 Task: Create List Cryptocurrency in Board Sales Prospecting Tools to Workspace Corporate Social Responsibility. Create List Blockchain in Board Sales Forecasting and Analysis to Workspace Corporate Social Responsibility. Create List Artificial Intelligence in Board Sales Forecasting and Revenue Projection to Workspace Corporate Social Responsibility
Action: Mouse moved to (85, 494)
Screenshot: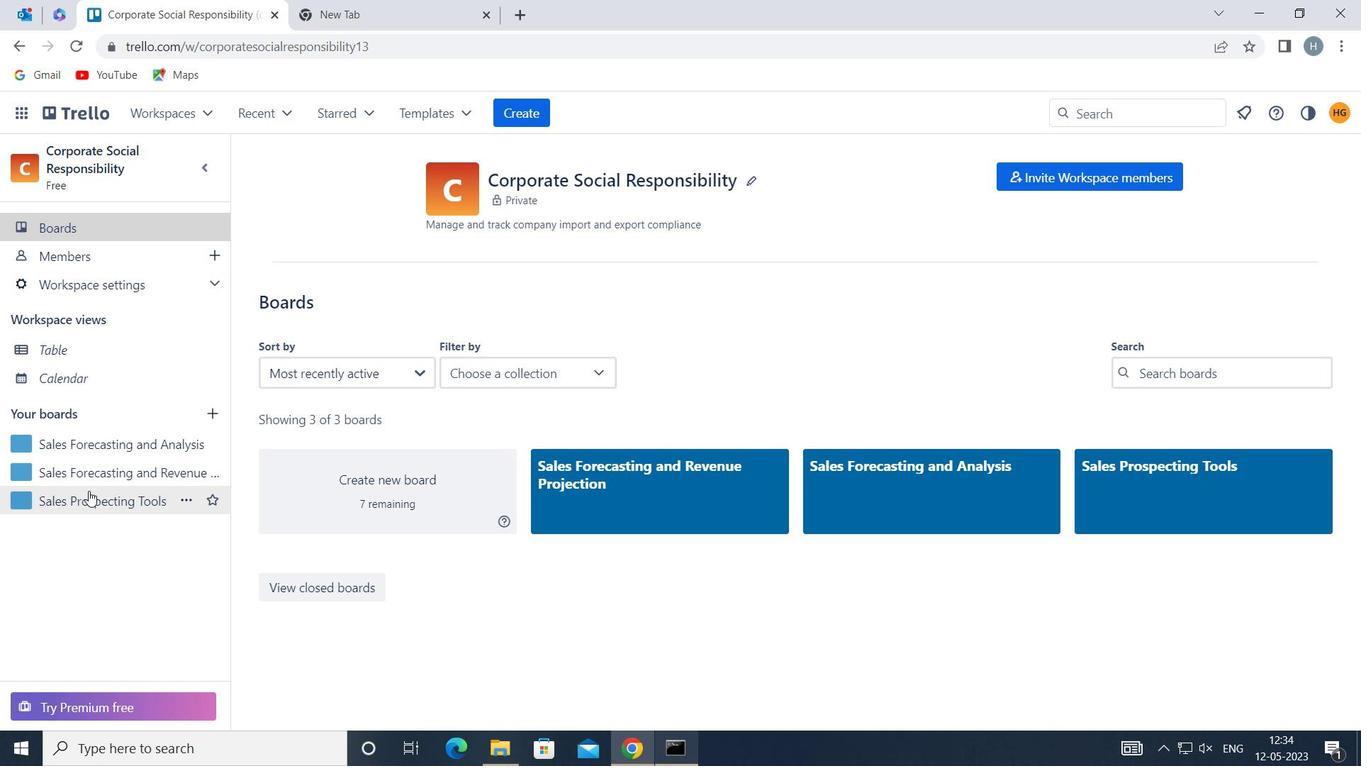 
Action: Mouse pressed left at (85, 494)
Screenshot: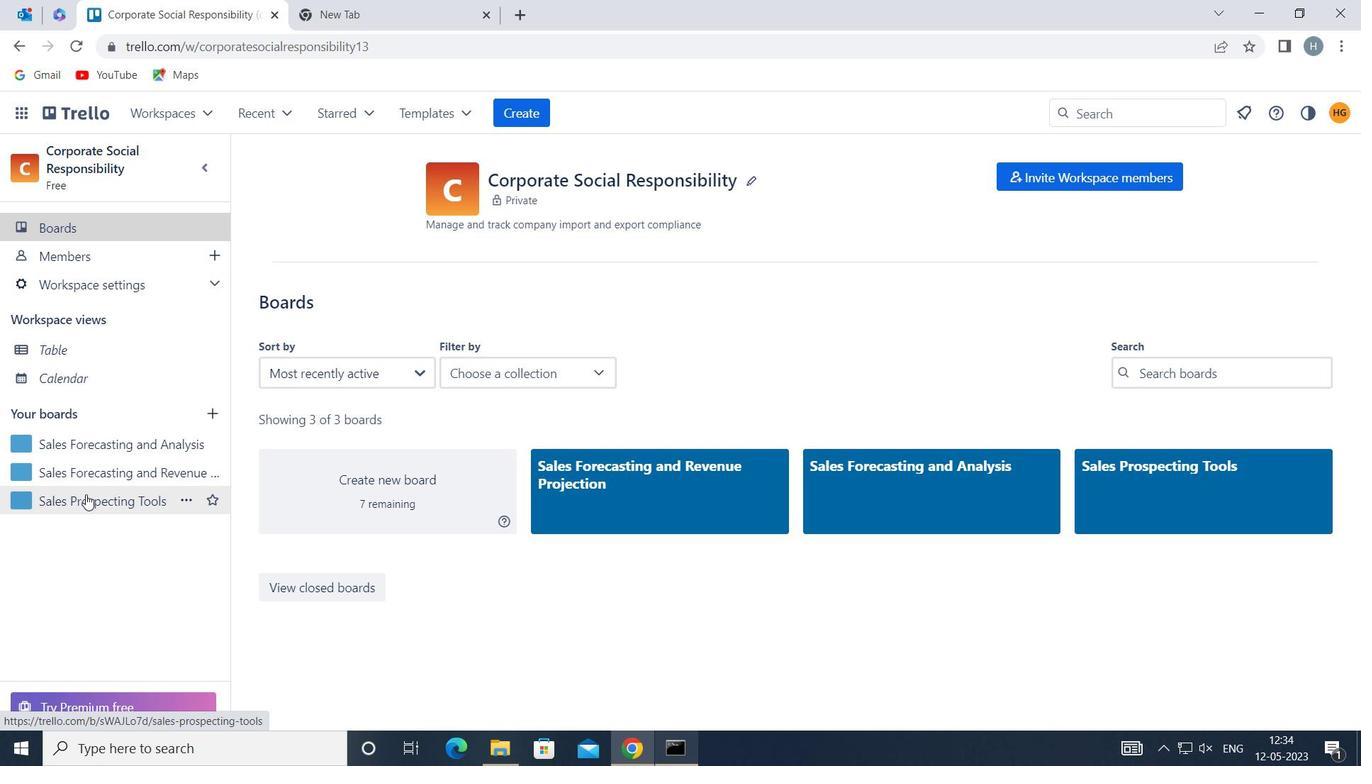 
Action: Mouse moved to (398, 215)
Screenshot: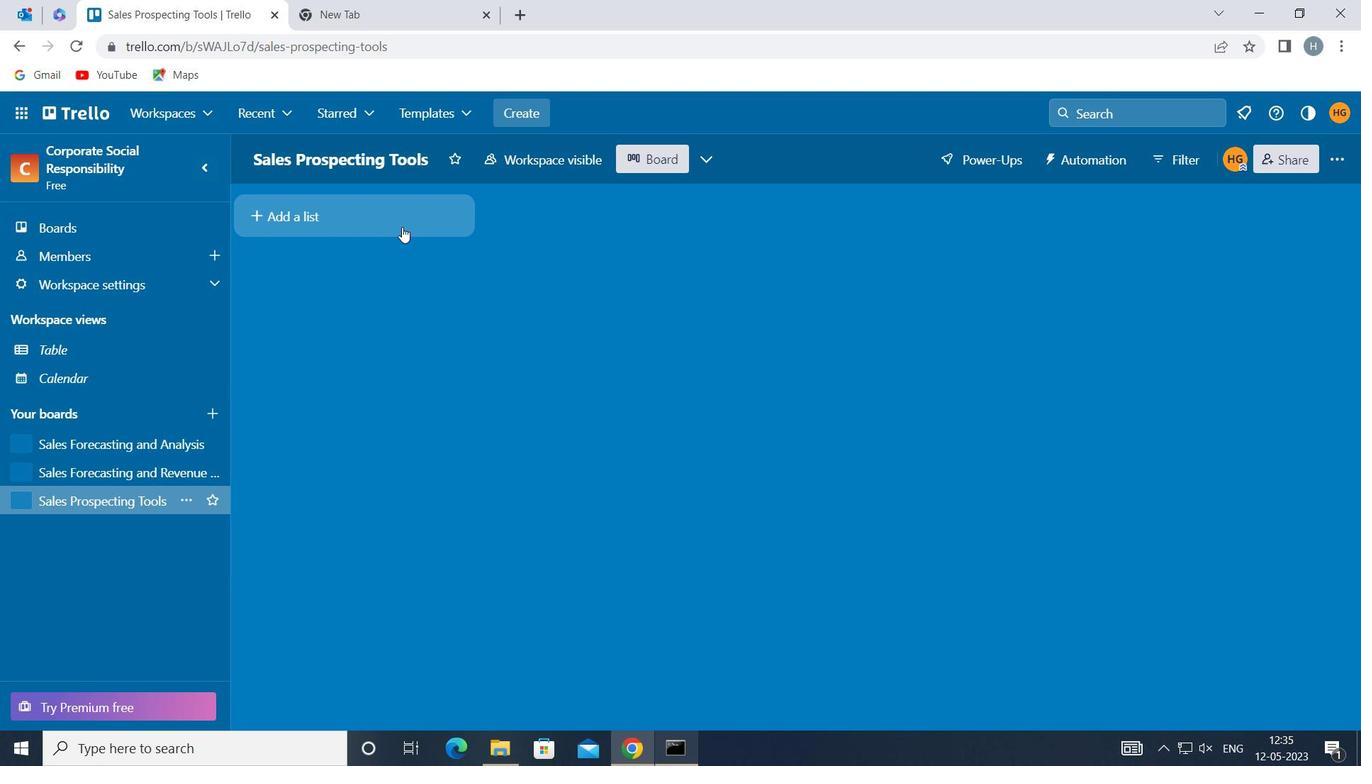 
Action: Mouse pressed left at (398, 215)
Screenshot: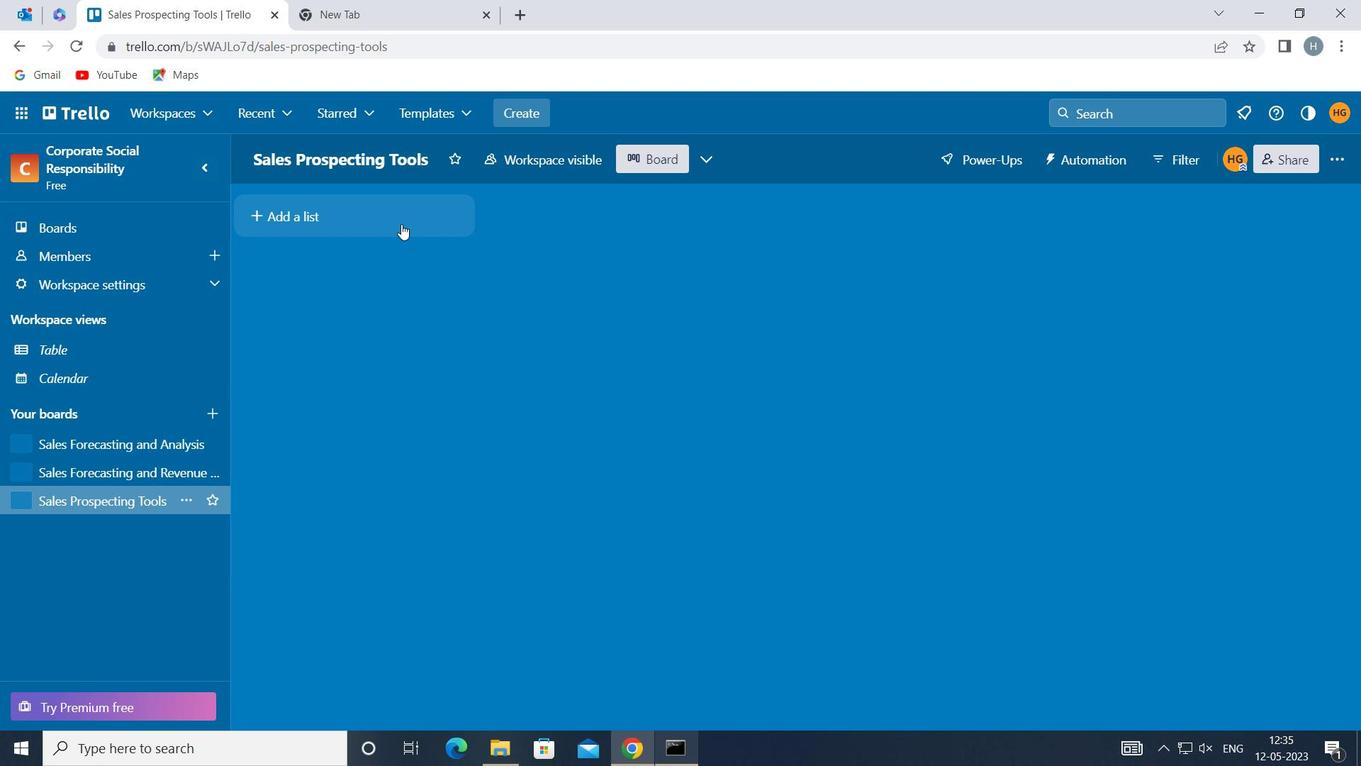 
Action: Key pressed <Key.shift>CRYPTOCURRENCY
Screenshot: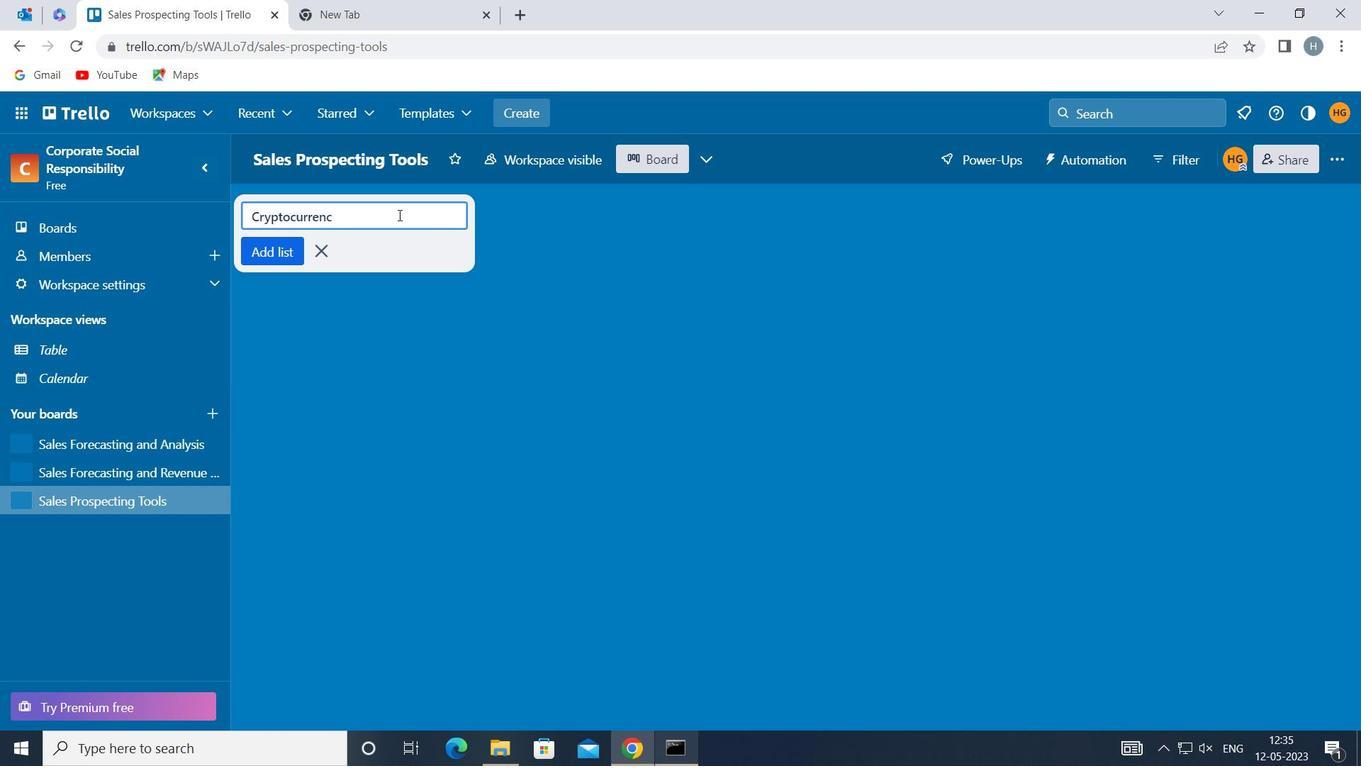 
Action: Mouse moved to (265, 251)
Screenshot: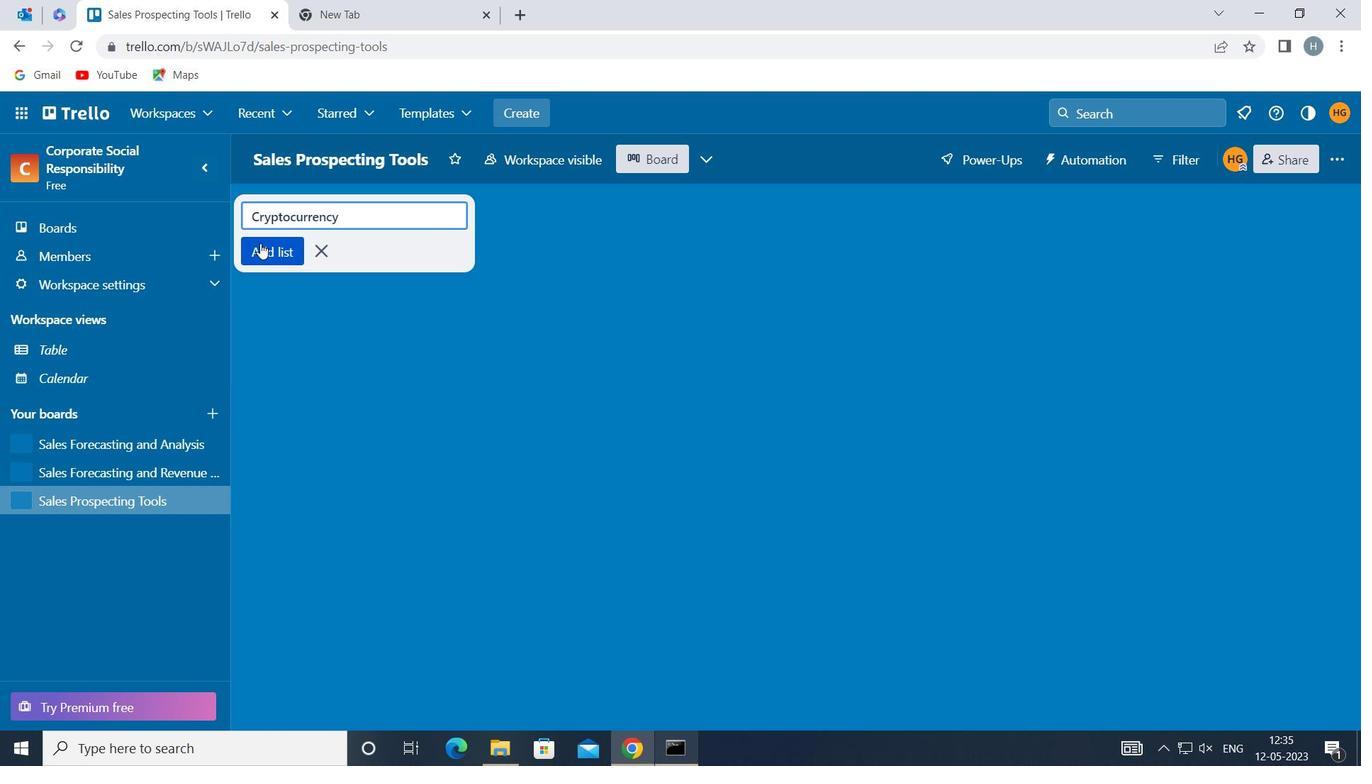 
Action: Mouse pressed left at (265, 251)
Screenshot: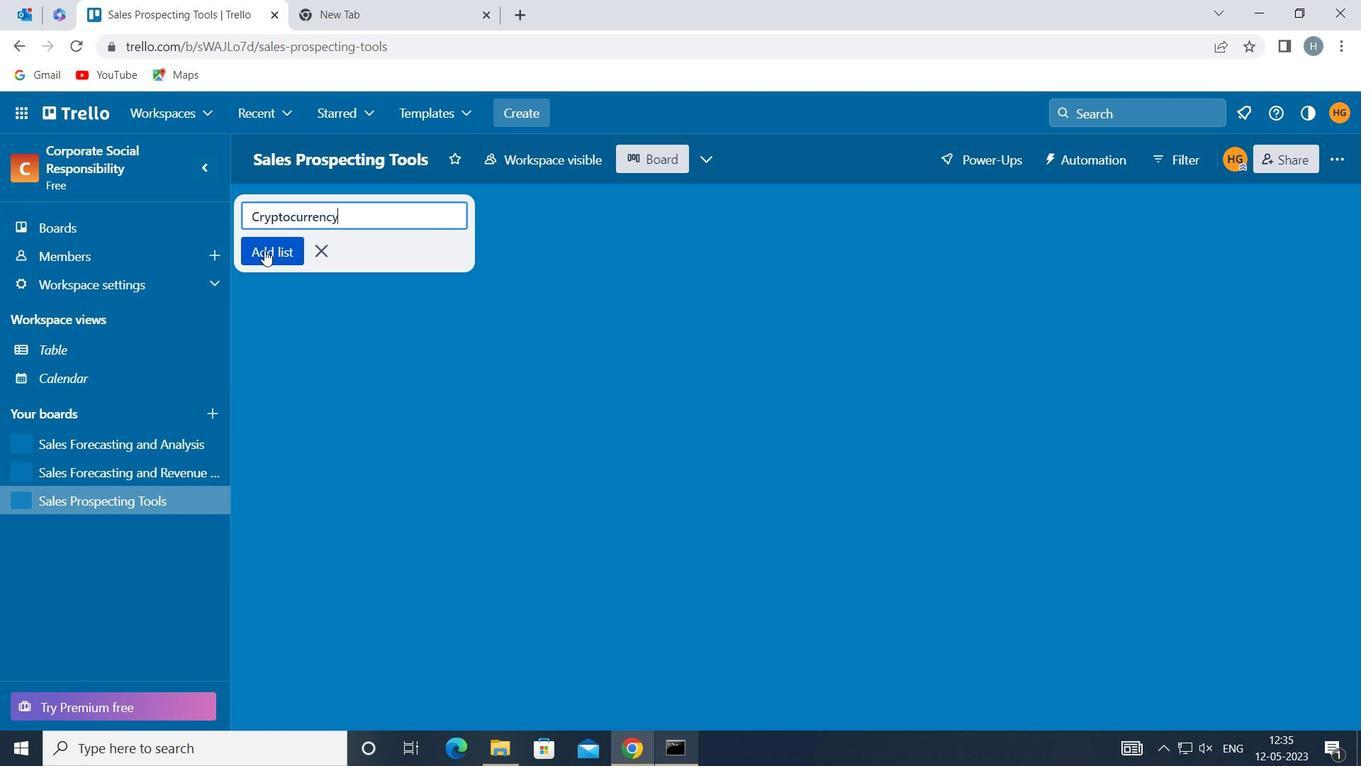 
Action: Mouse moved to (288, 338)
Screenshot: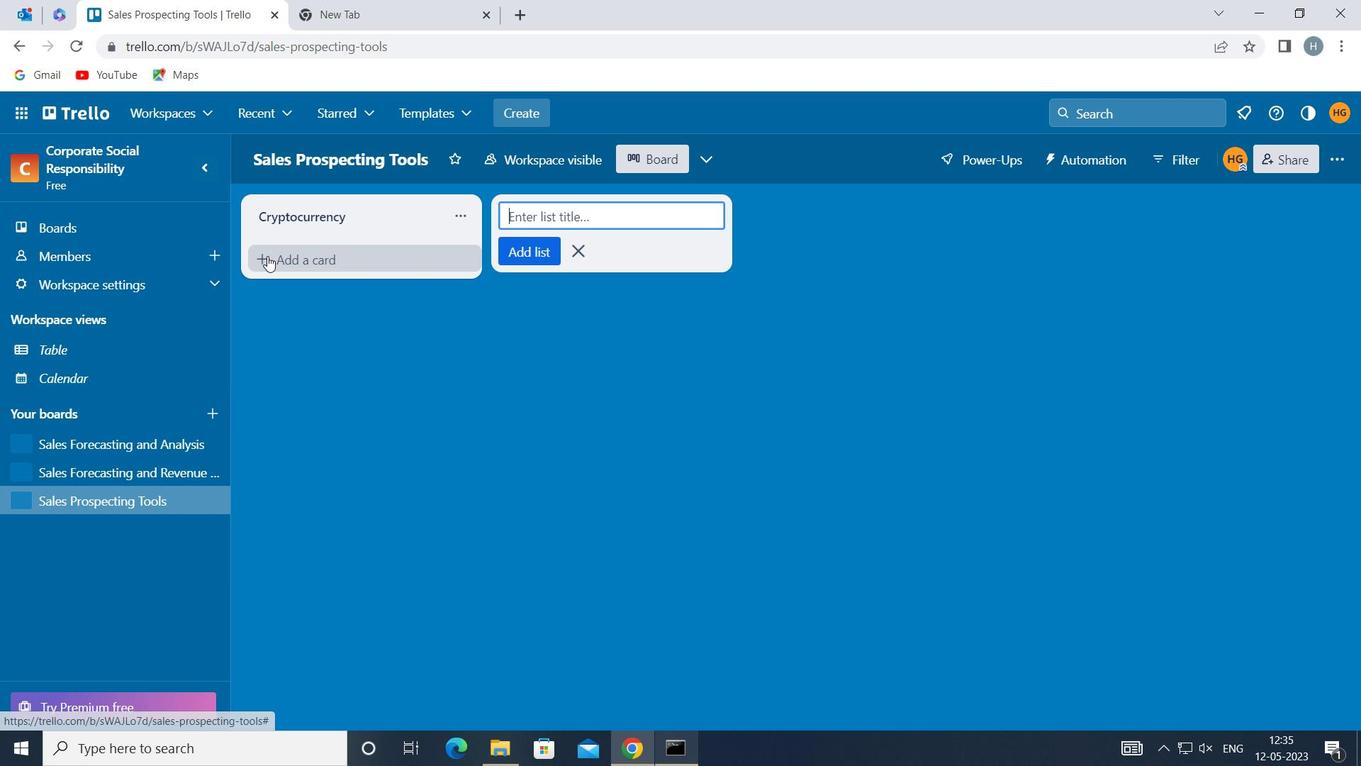 
Action: Mouse pressed left at (288, 338)
Screenshot: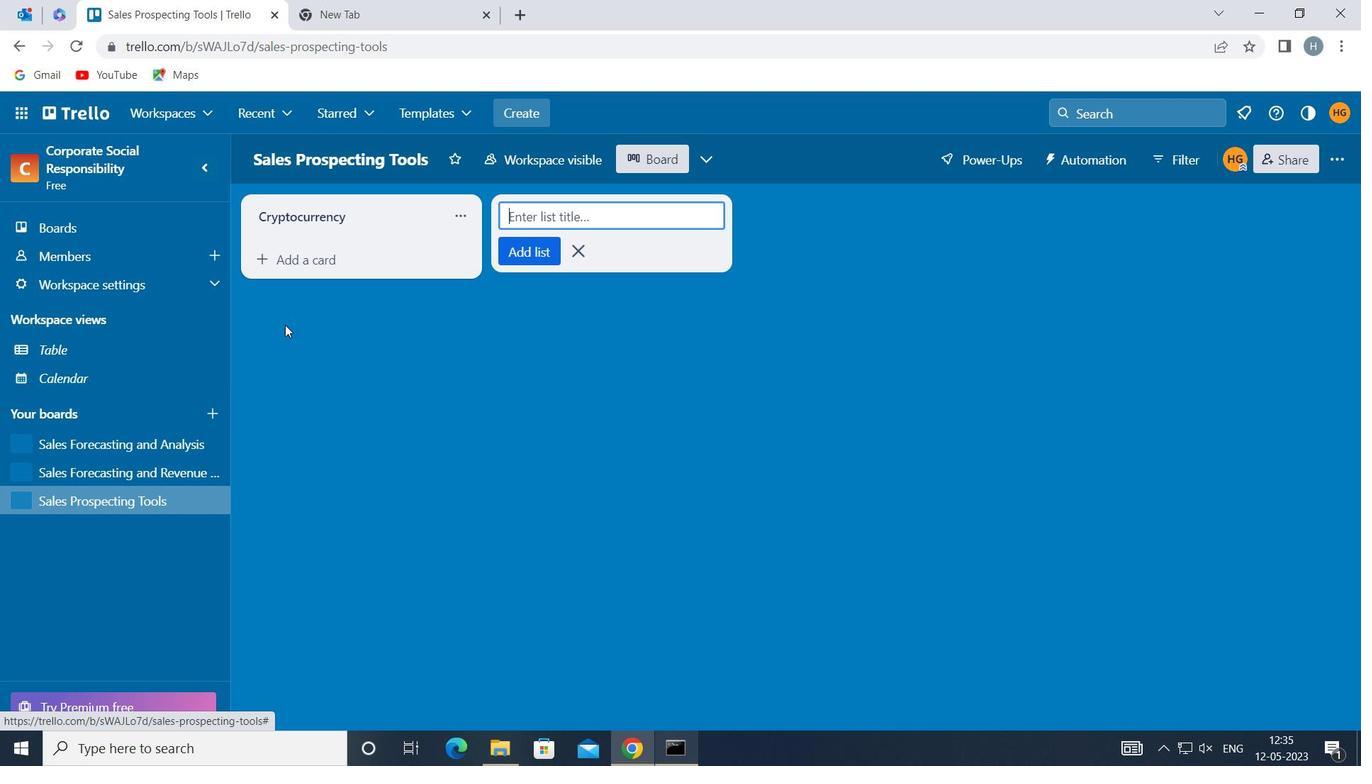 
Action: Mouse moved to (129, 441)
Screenshot: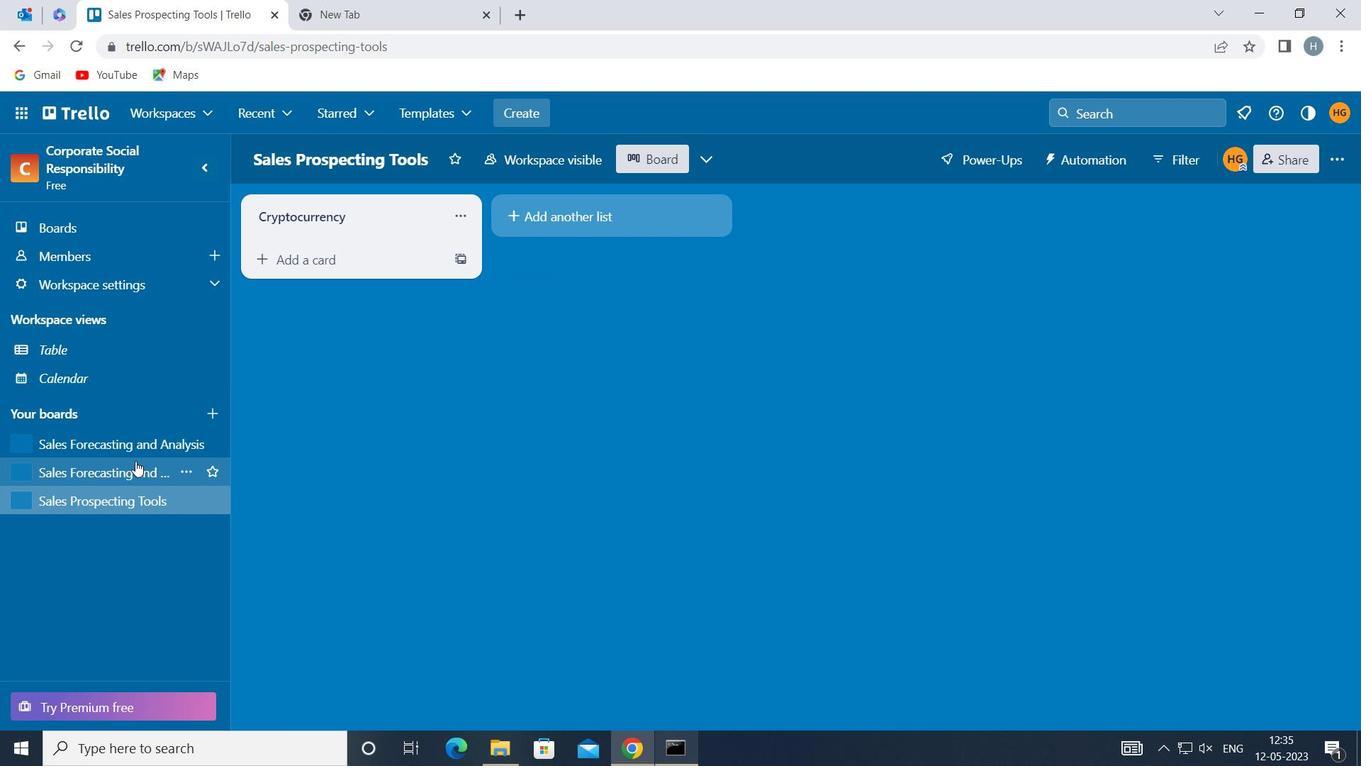 
Action: Mouse pressed left at (129, 441)
Screenshot: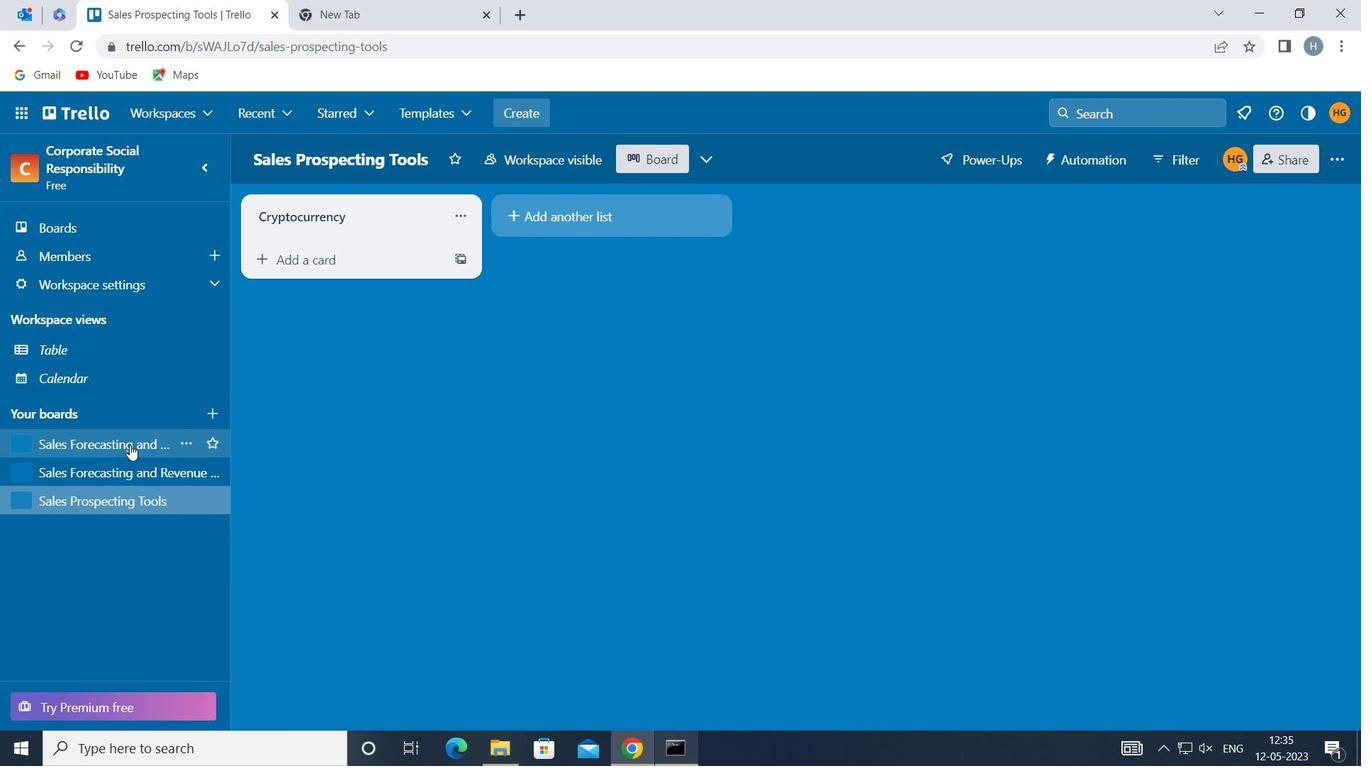 
Action: Mouse moved to (351, 212)
Screenshot: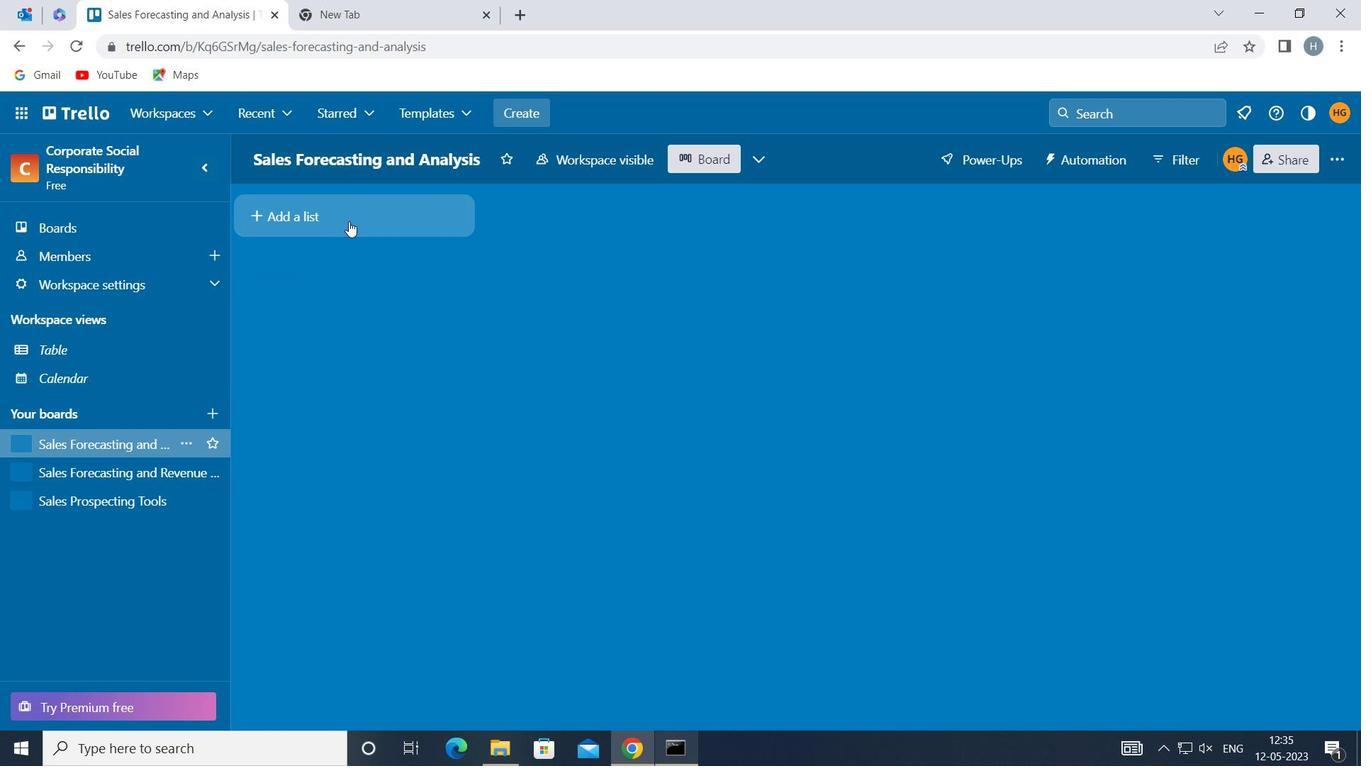 
Action: Mouse pressed left at (351, 212)
Screenshot: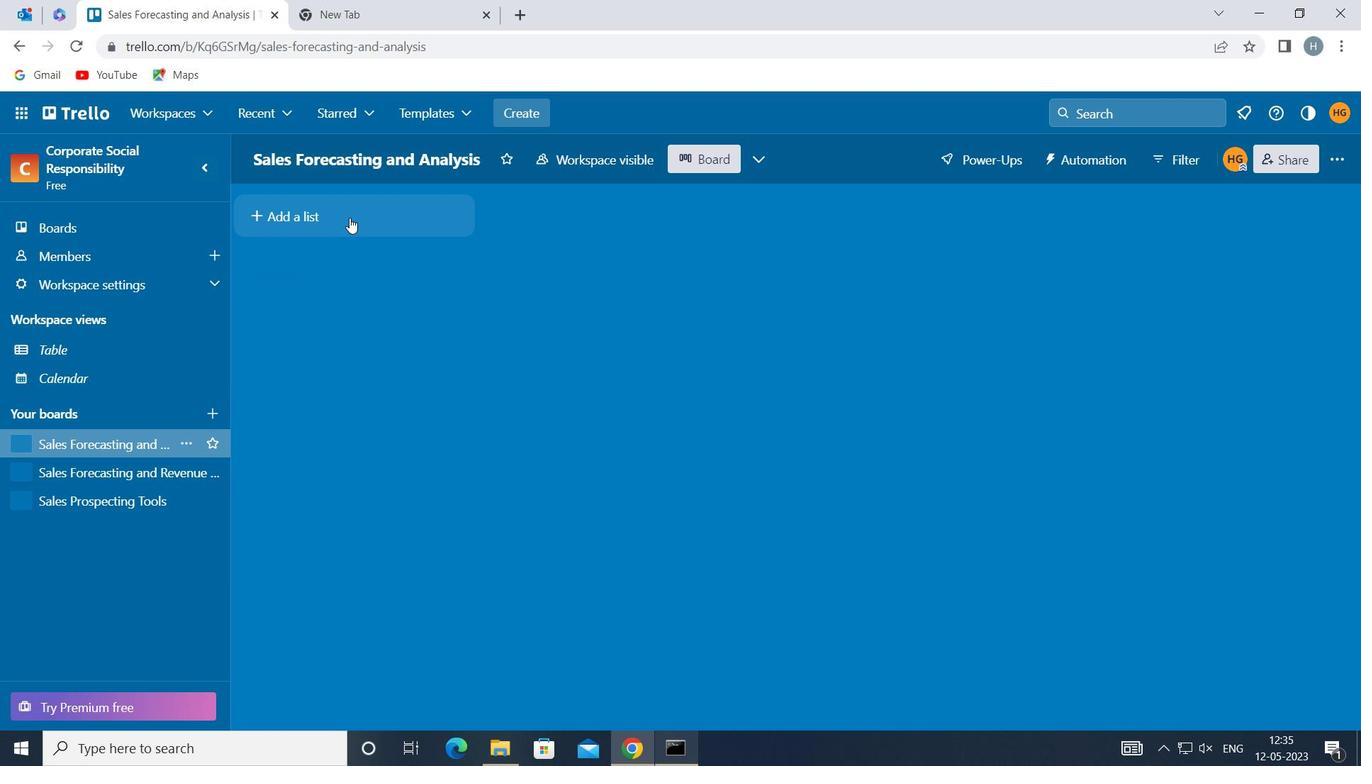 
Action: Key pressed <Key.shift>BLOCKCHAIN
Screenshot: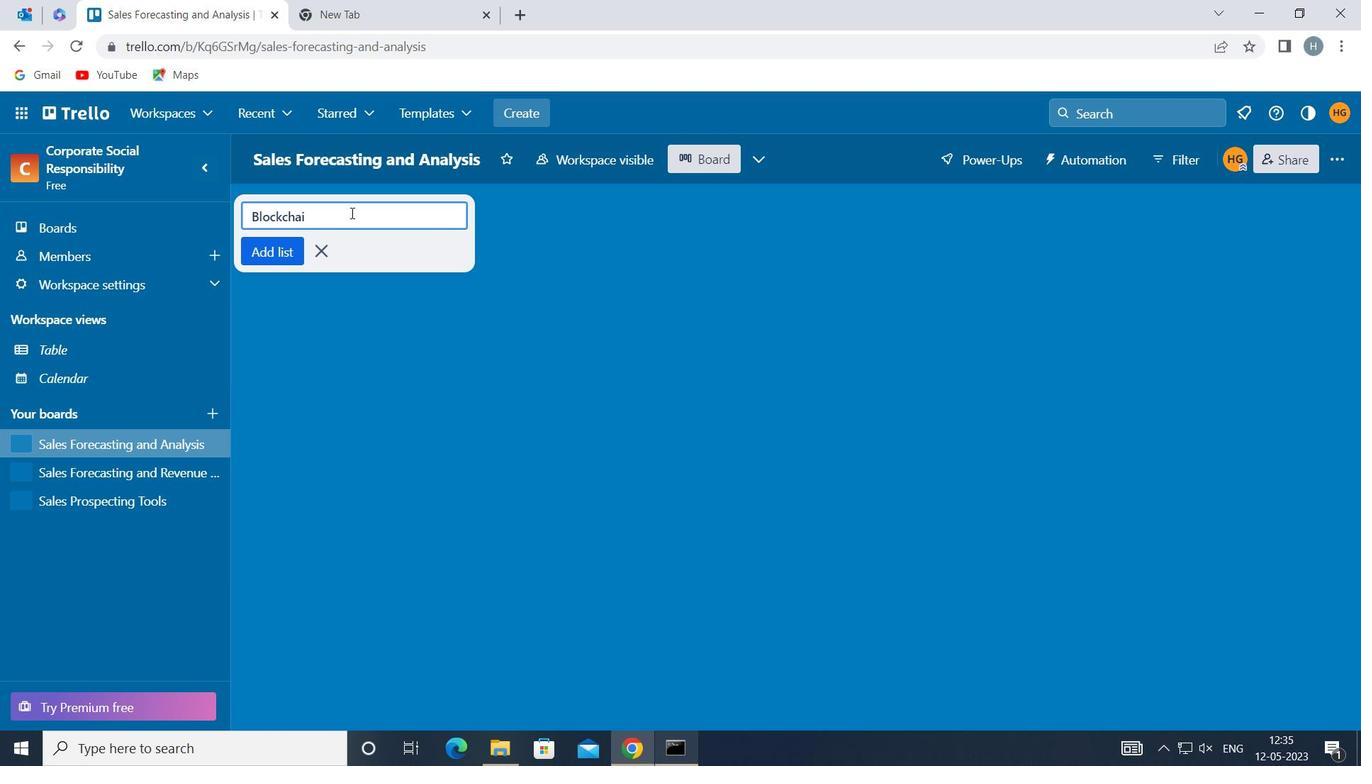 
Action: Mouse moved to (261, 248)
Screenshot: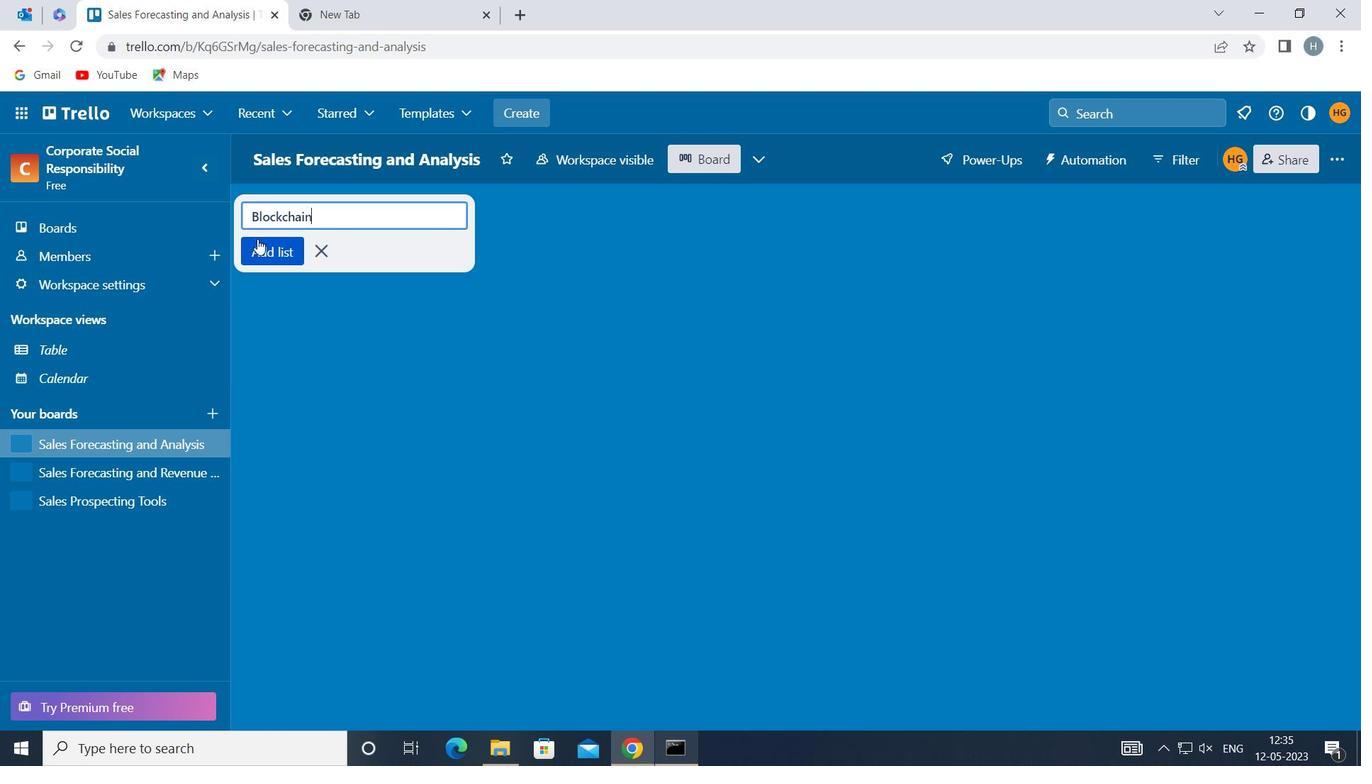 
Action: Mouse pressed left at (261, 248)
Screenshot: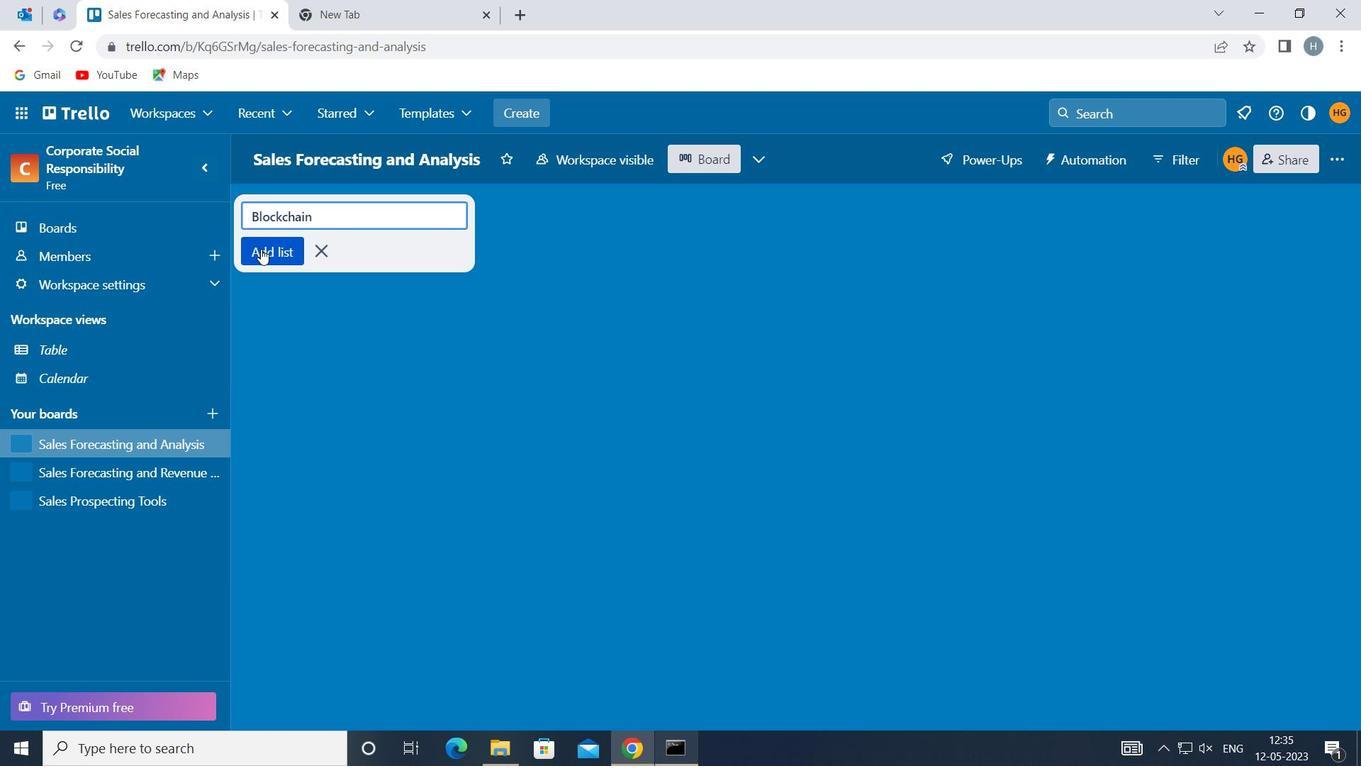 
Action: Mouse moved to (297, 363)
Screenshot: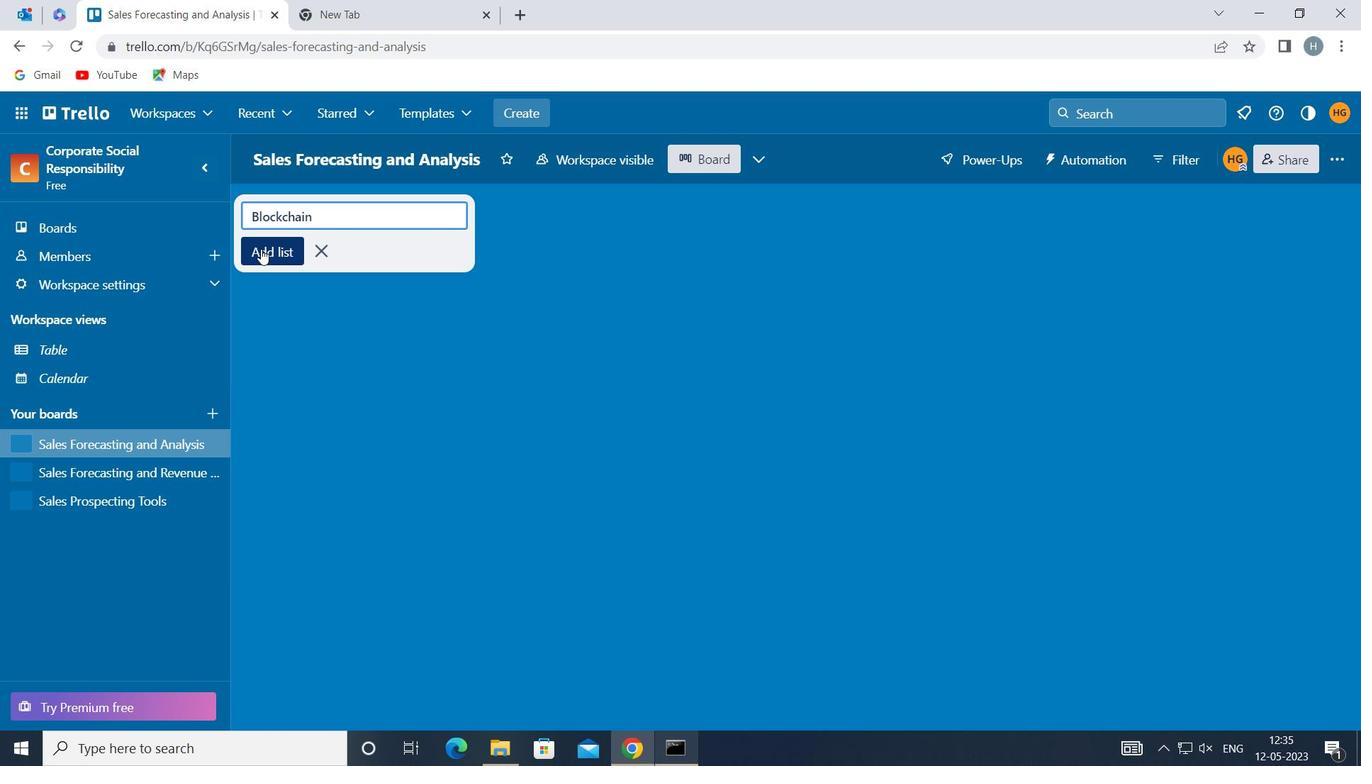 
Action: Mouse pressed left at (297, 363)
Screenshot: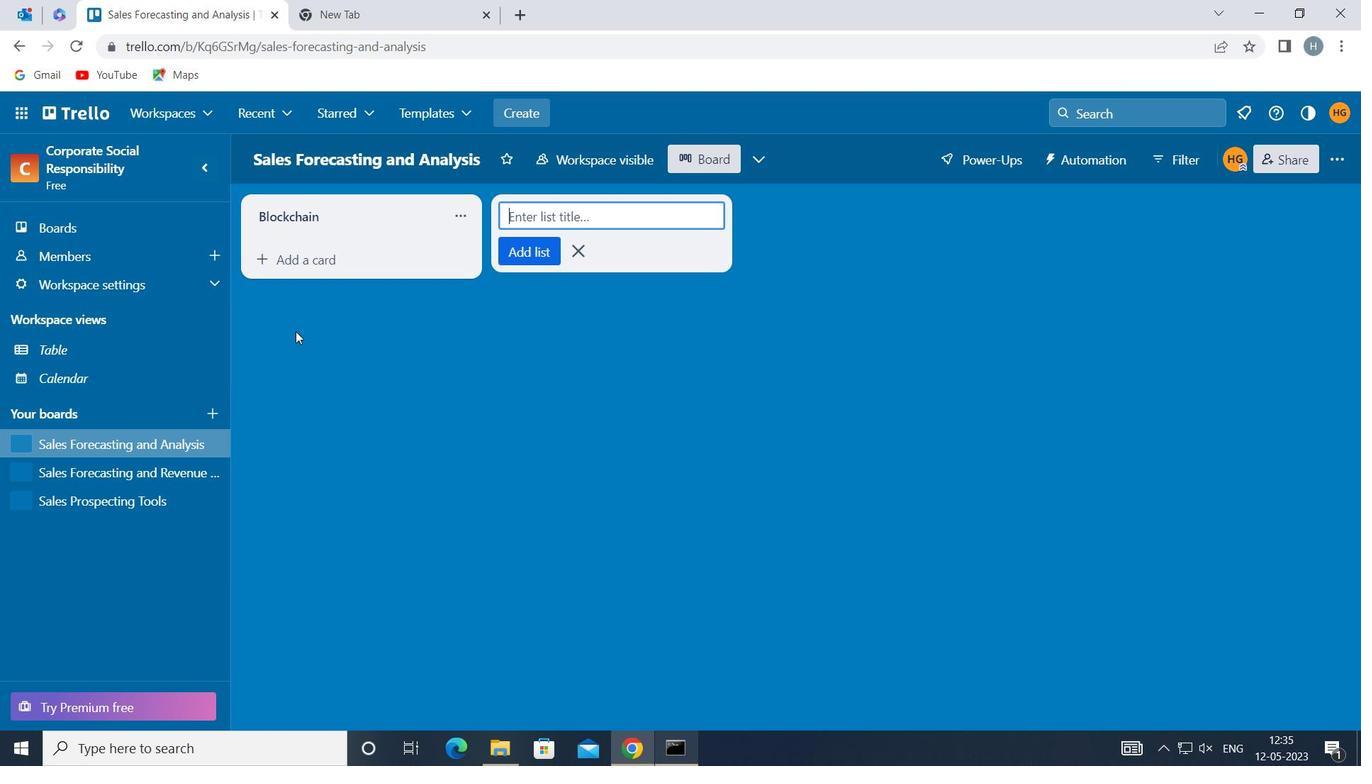 
Action: Mouse moved to (130, 469)
Screenshot: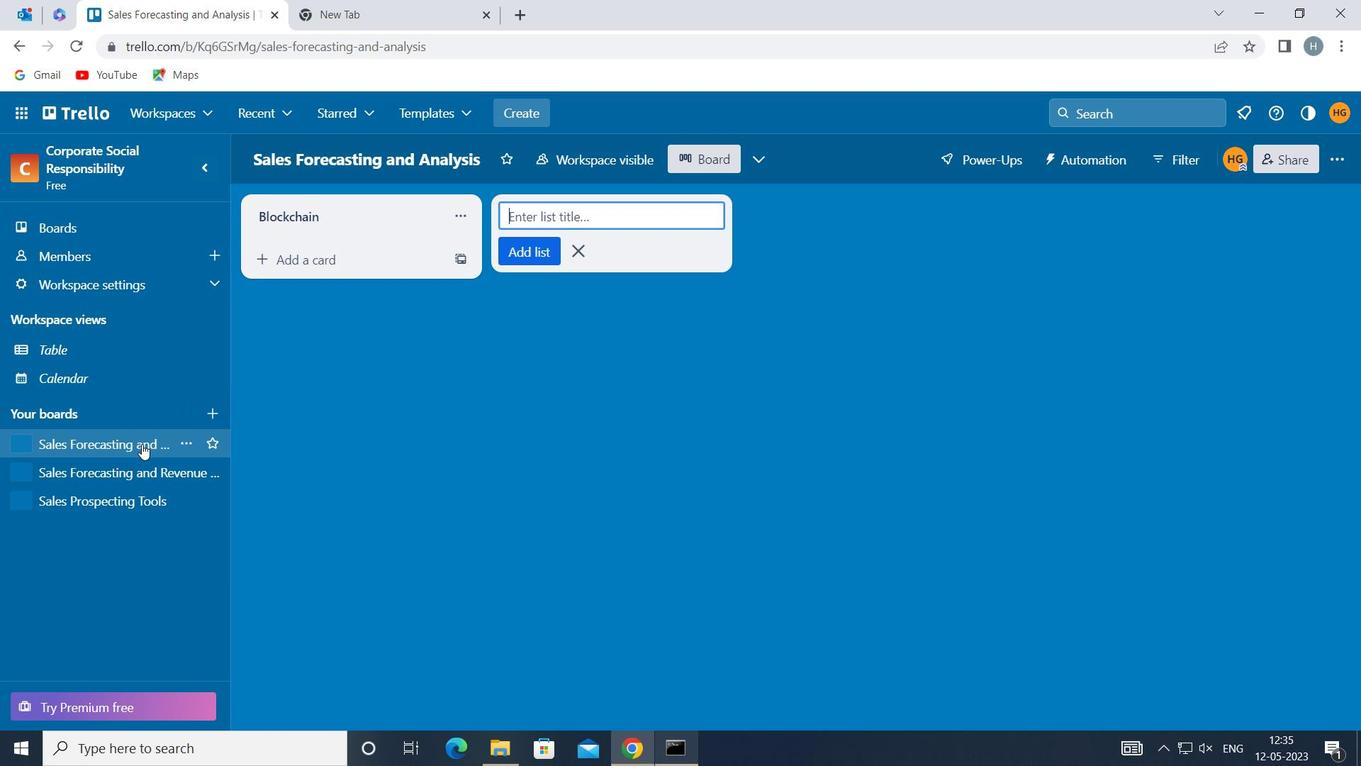 
Action: Mouse pressed left at (130, 469)
Screenshot: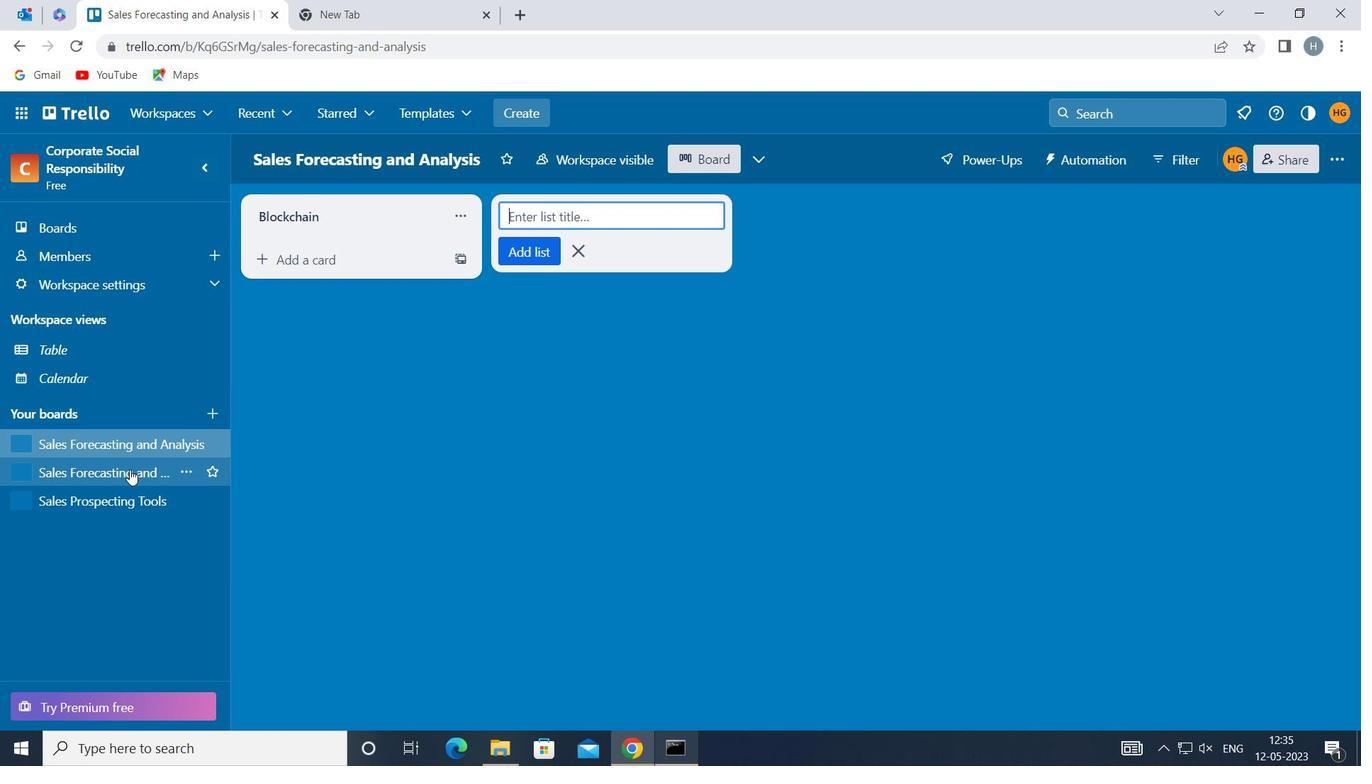 
Action: Mouse moved to (341, 222)
Screenshot: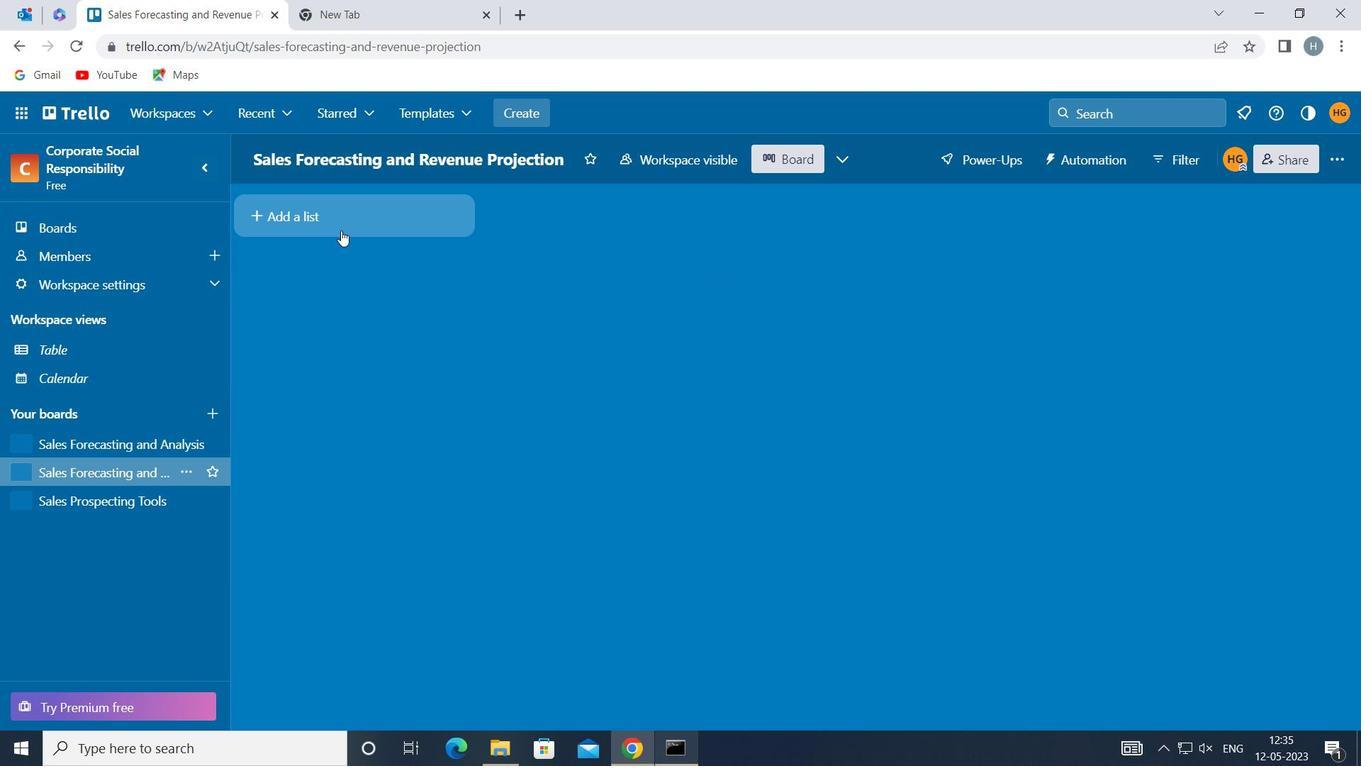 
Action: Mouse pressed left at (341, 222)
Screenshot: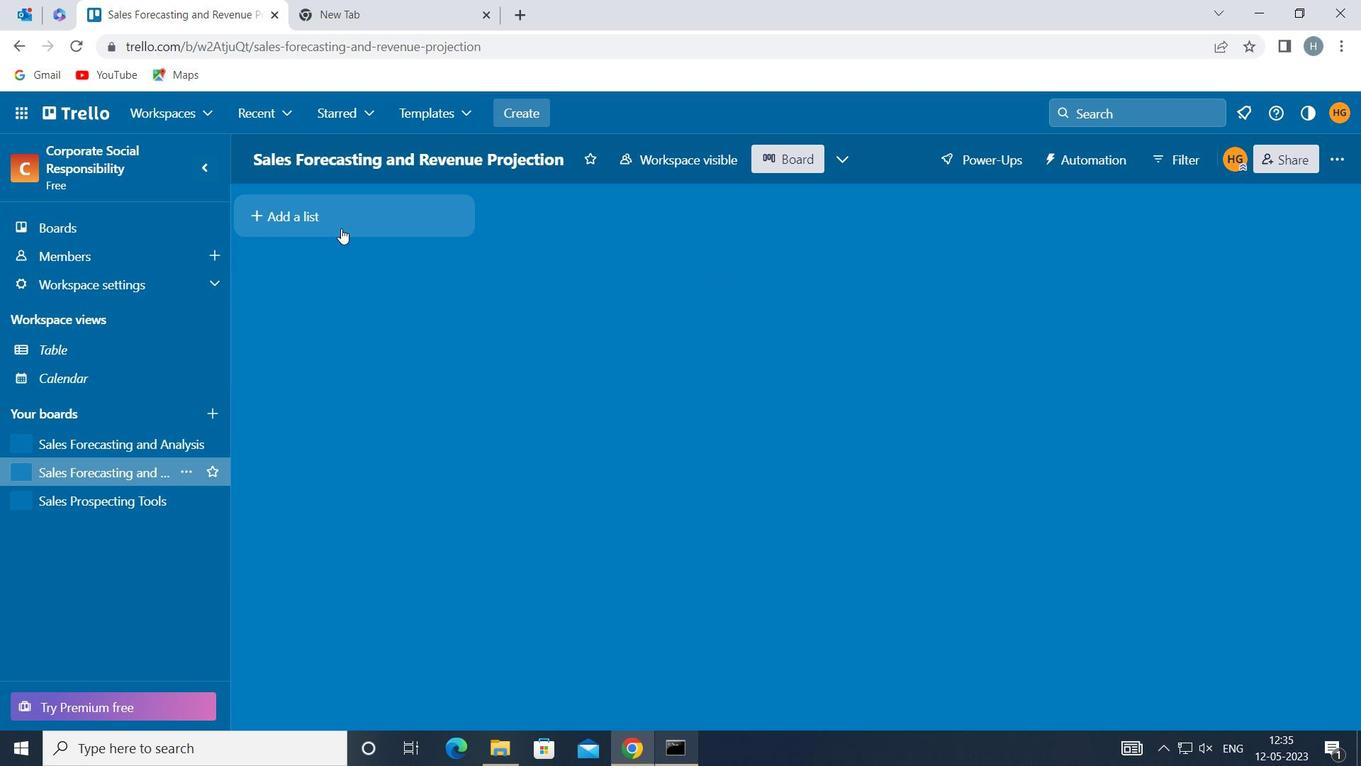 
Action: Mouse moved to (341, 222)
Screenshot: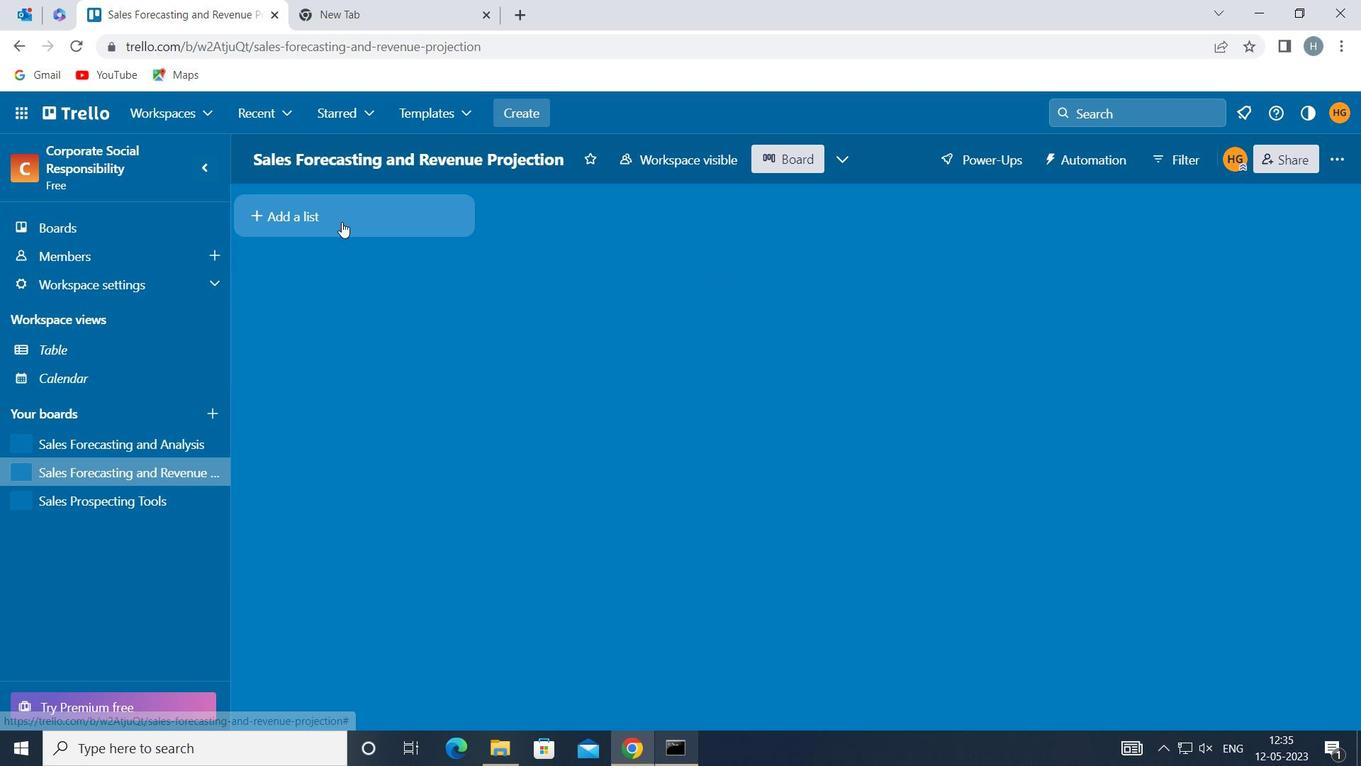 
Action: Key pressed <Key.shift>ARTIFICIAL<Key.space><Key.shift>INTELLIGENCE
Screenshot: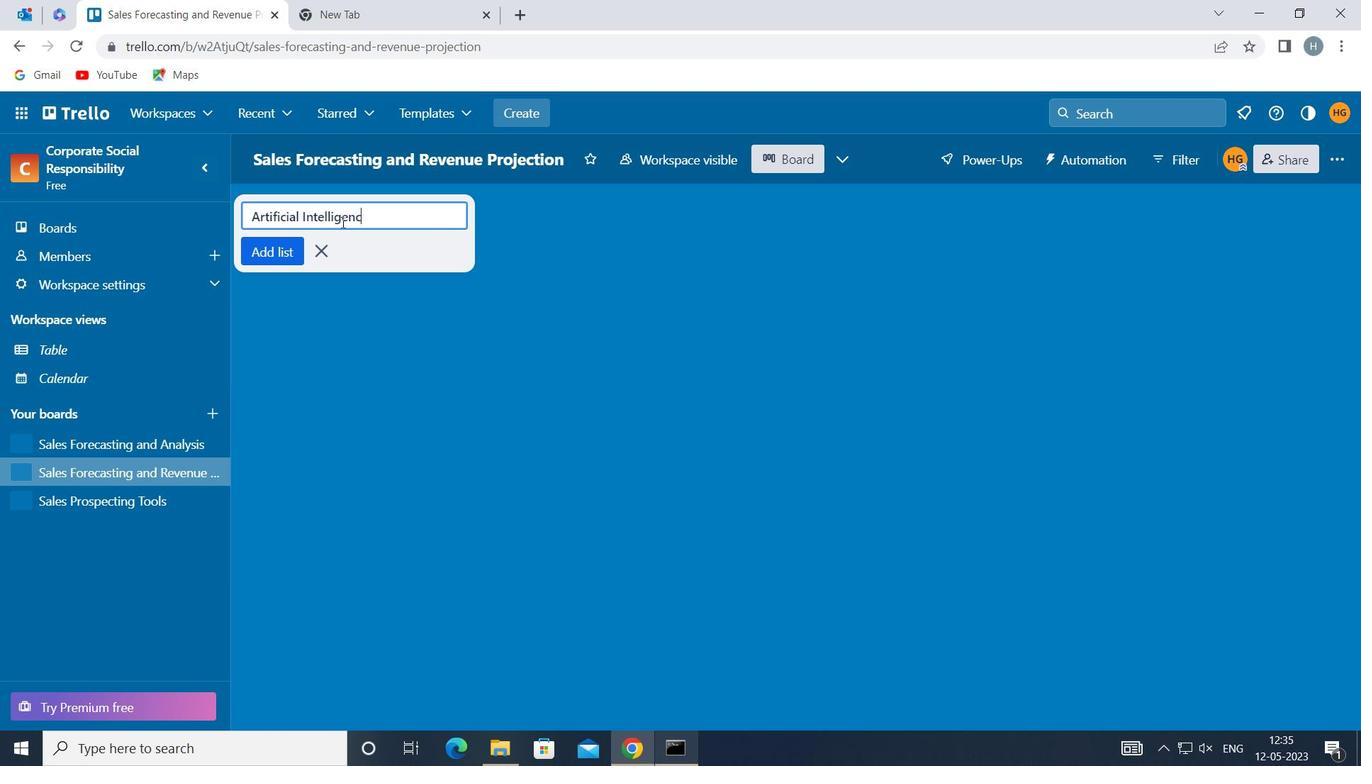 
Action: Mouse moved to (273, 248)
Screenshot: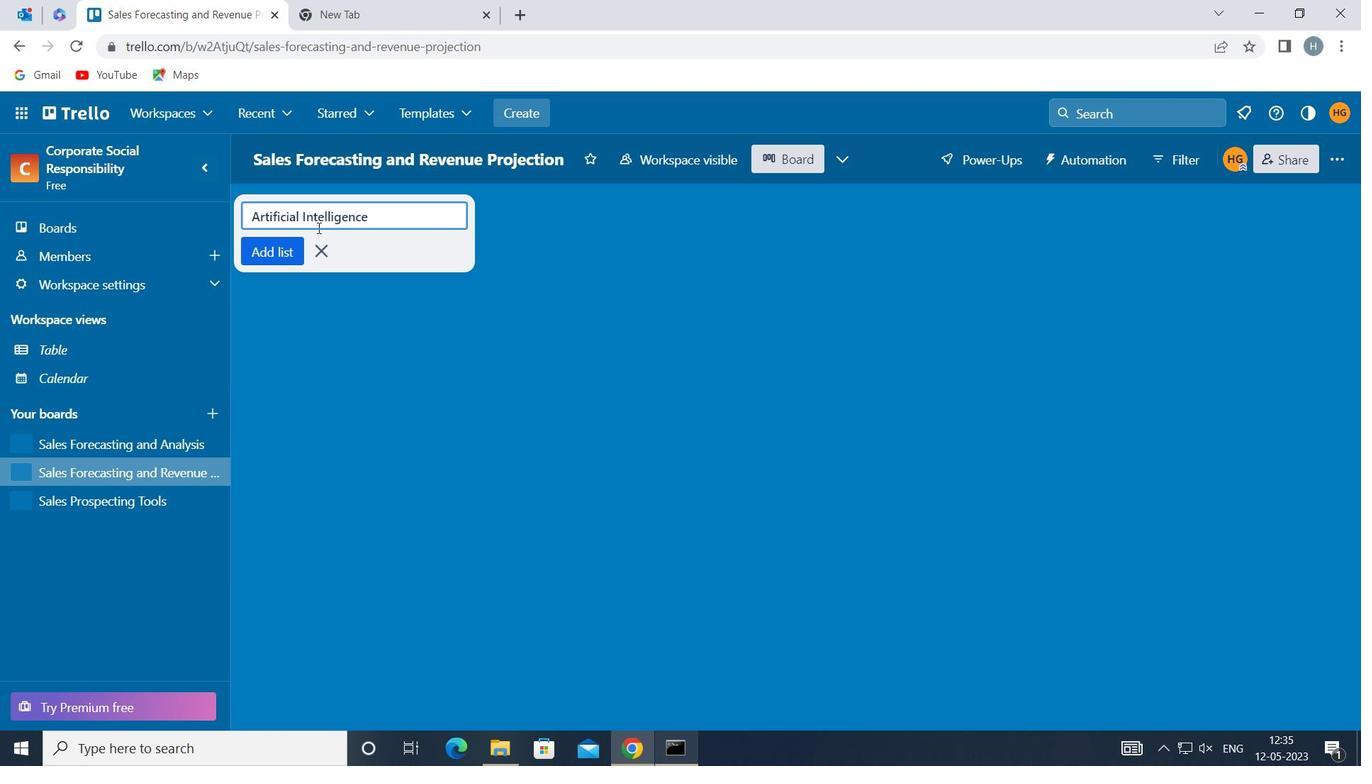 
Action: Mouse pressed left at (273, 248)
Screenshot: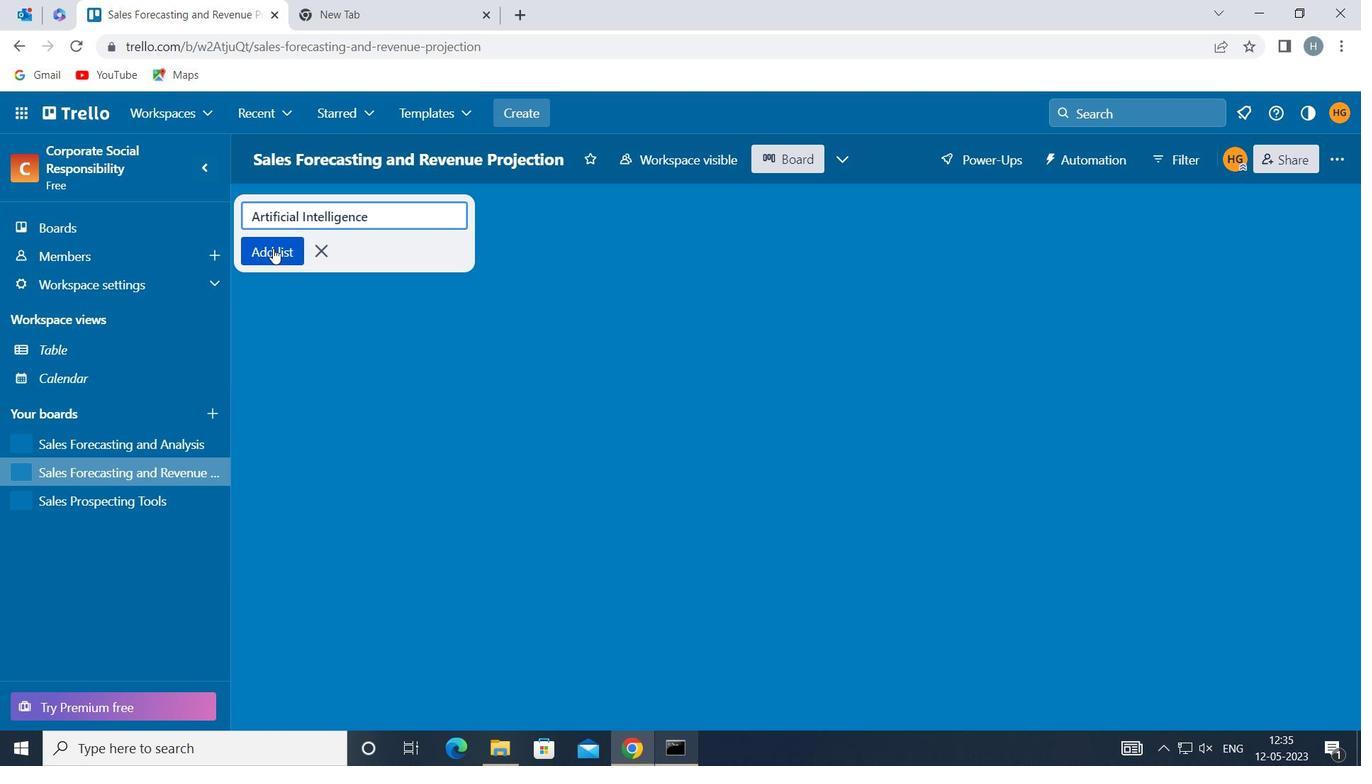 
Action: Mouse moved to (336, 363)
Screenshot: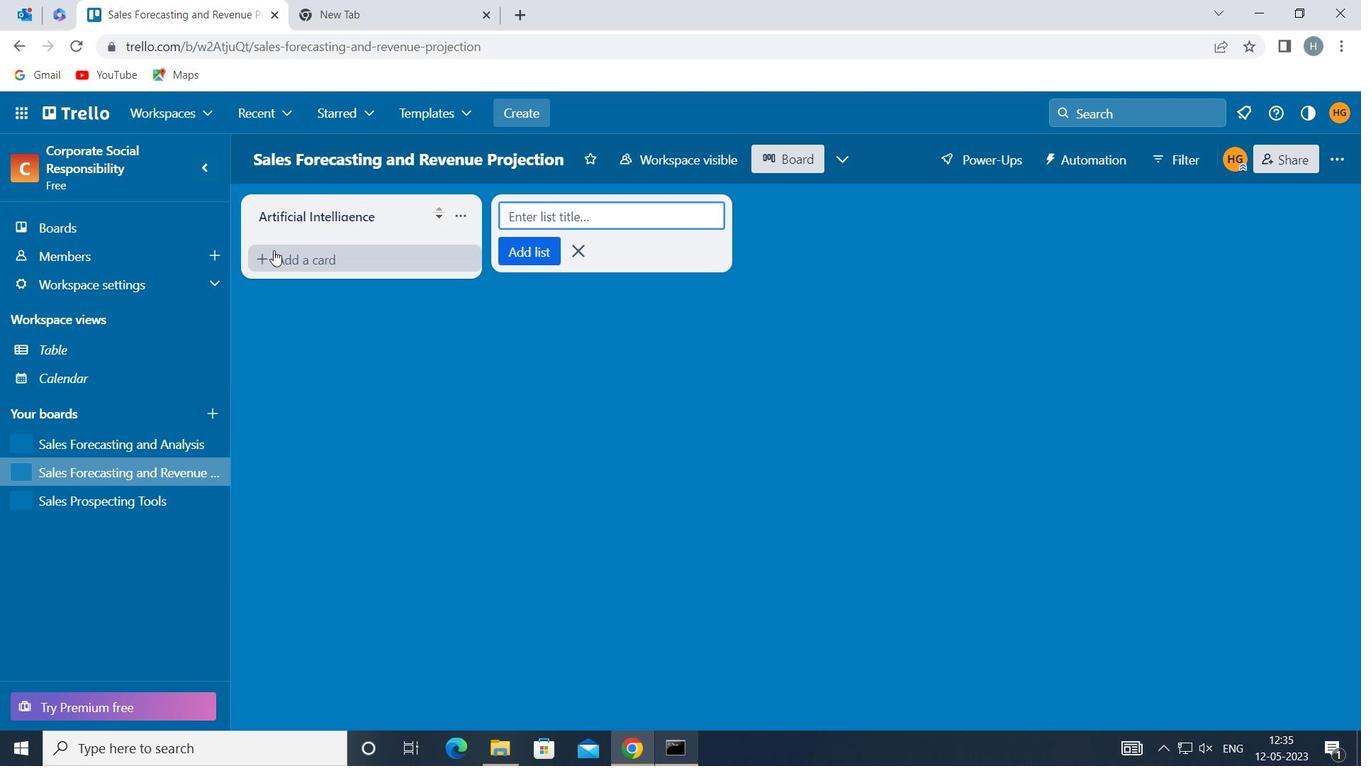 
Action: Mouse pressed left at (336, 363)
Screenshot: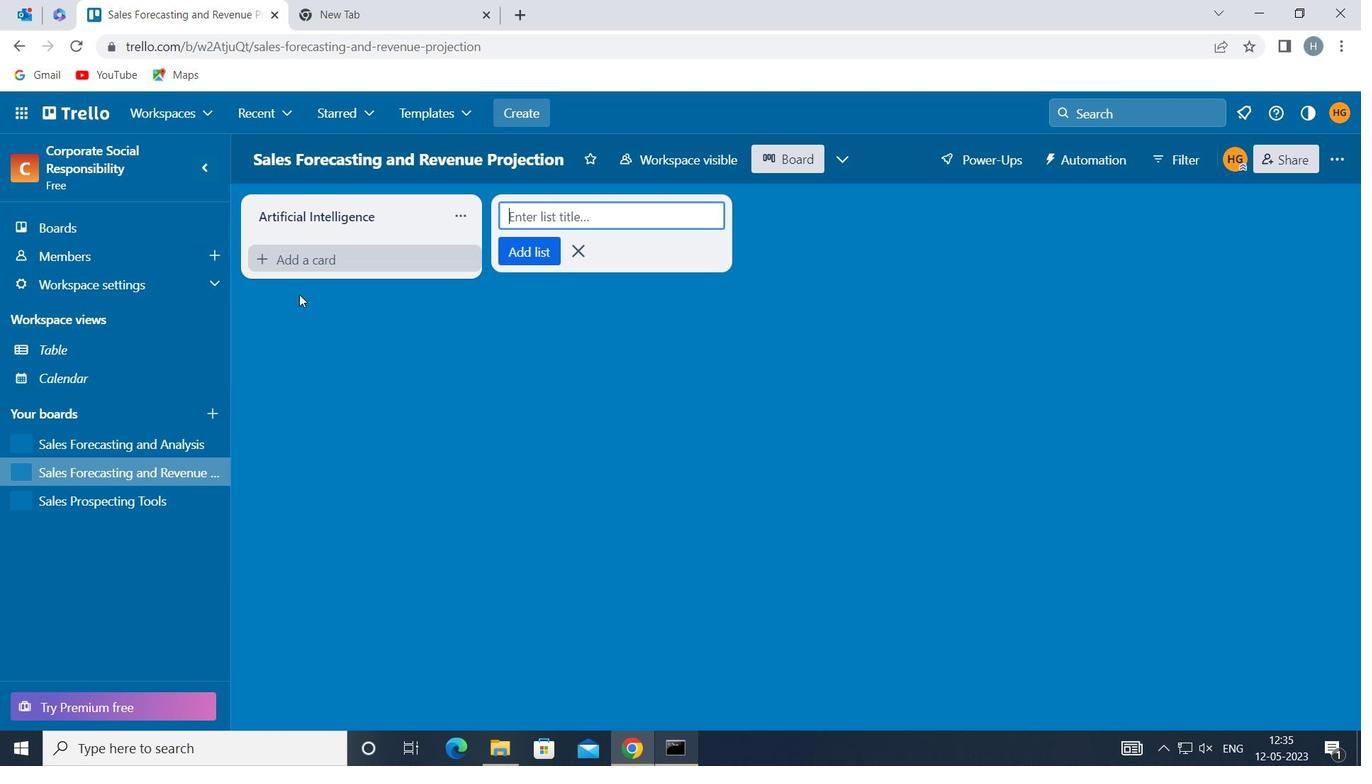 
Action: Mouse moved to (337, 363)
Screenshot: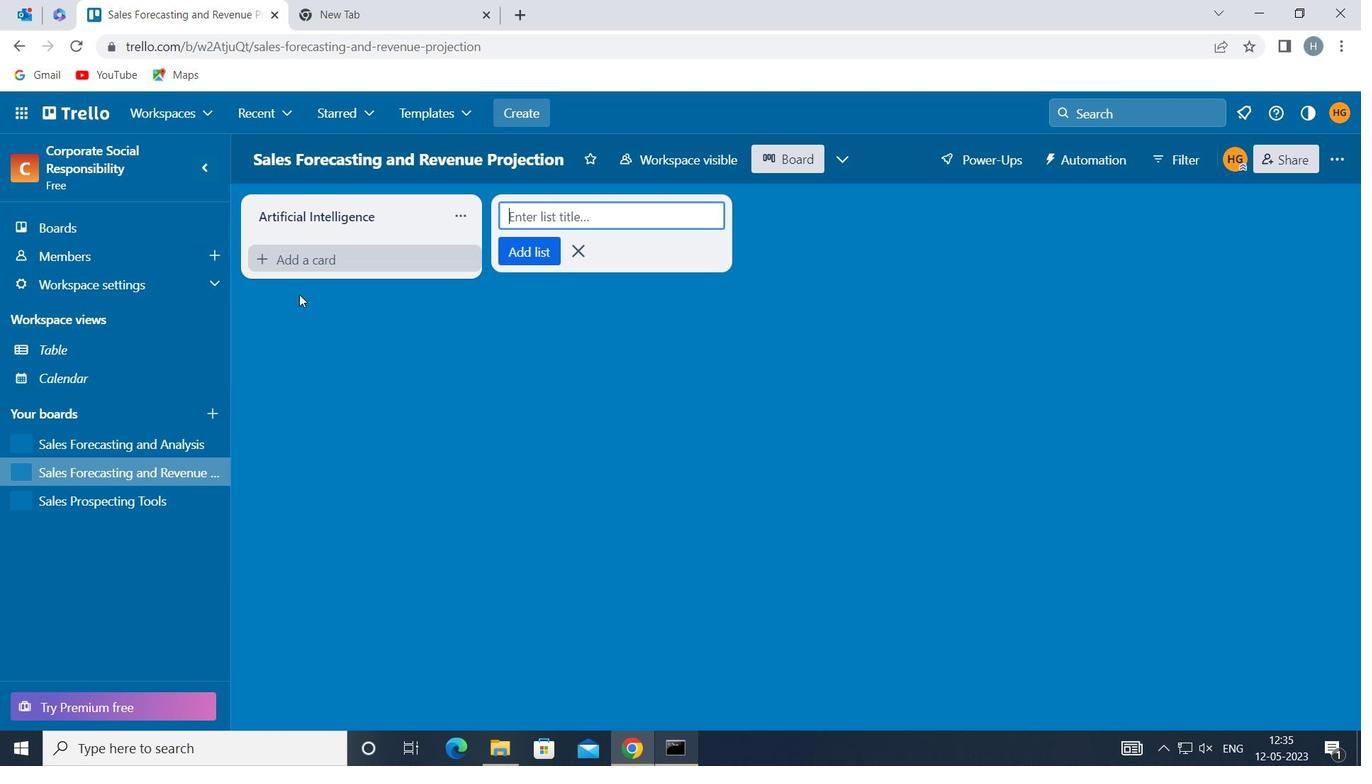 
